 Task: Add link https://trello.com/u/softage20/boards
Action: Mouse moved to (1120, 90)
Screenshot: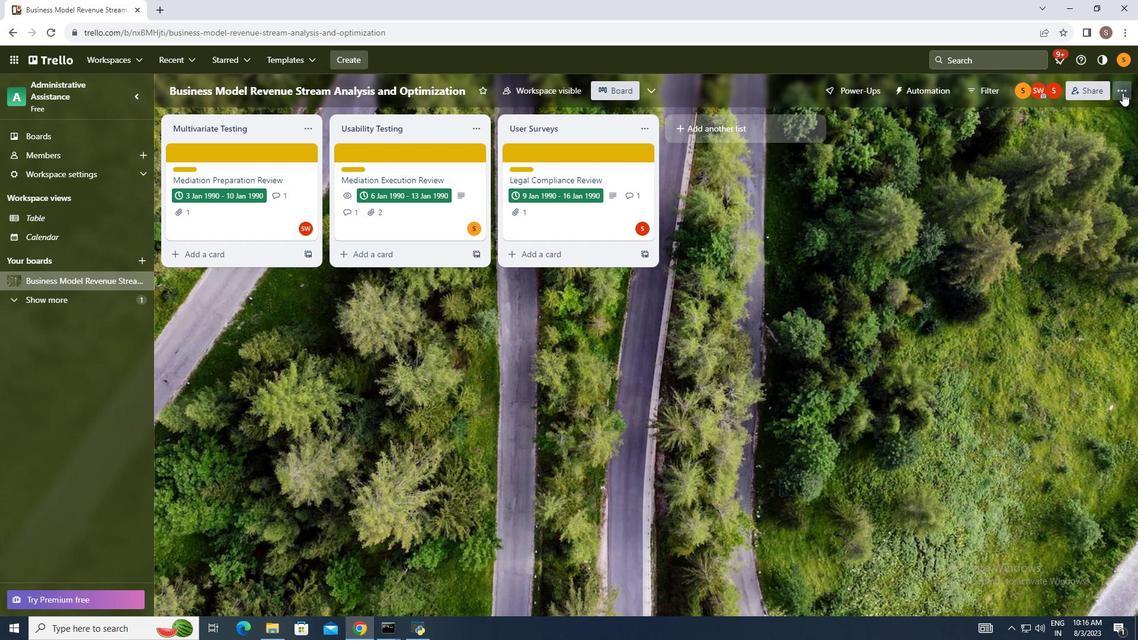 
Action: Mouse pressed left at (1120, 90)
Screenshot: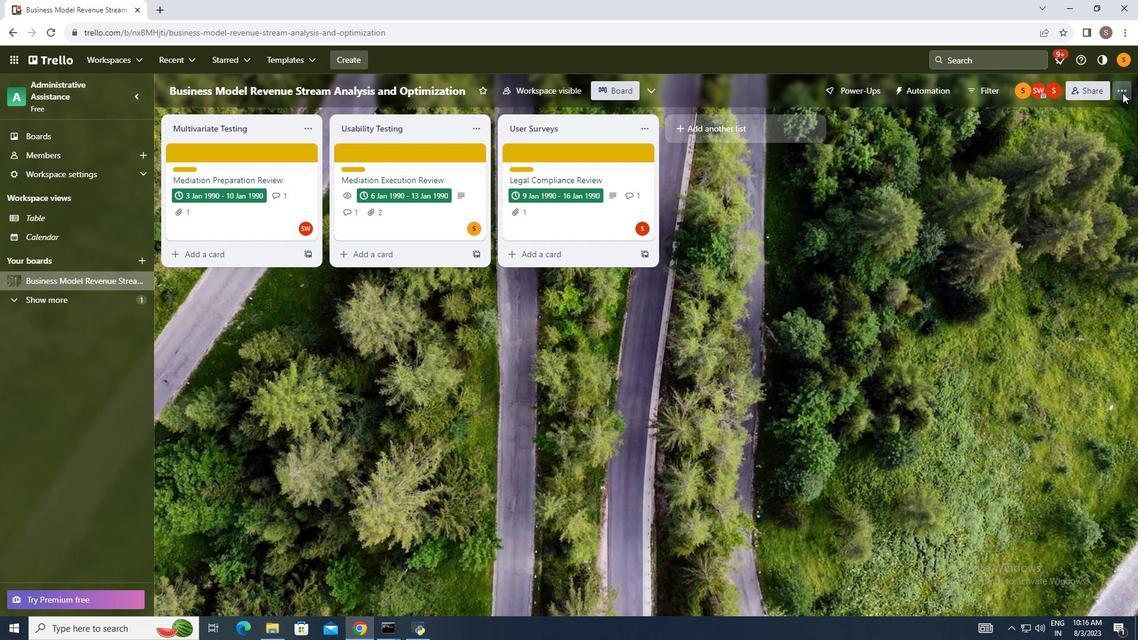 
Action: Mouse moved to (998, 246)
Screenshot: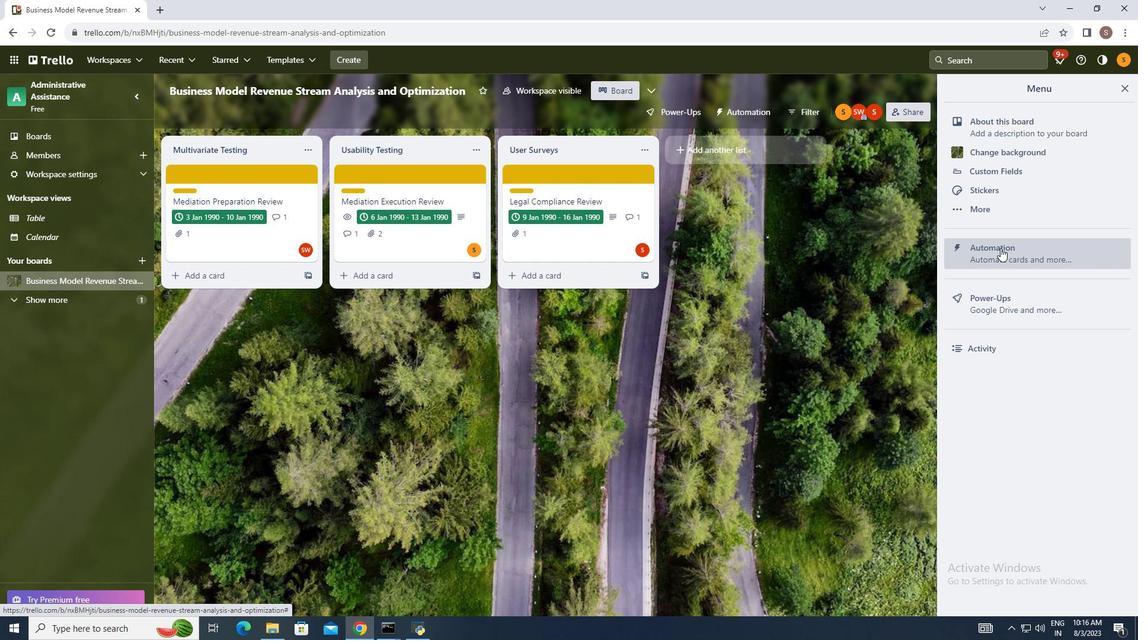
Action: Mouse pressed left at (998, 246)
Screenshot: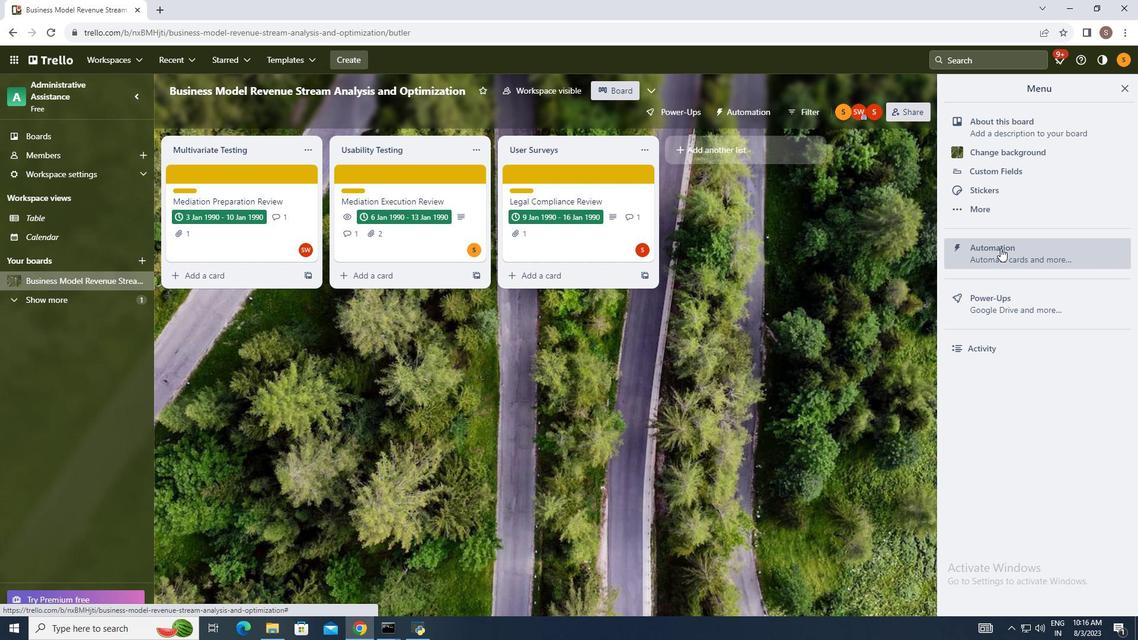 
Action: Mouse moved to (234, 312)
Screenshot: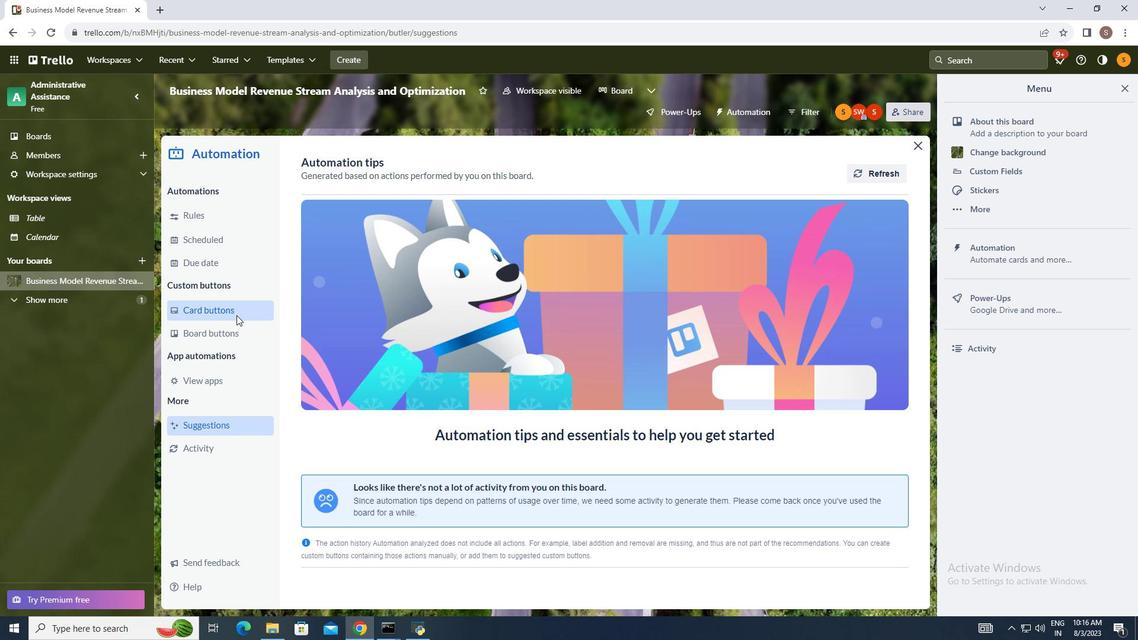 
Action: Mouse pressed left at (234, 312)
Screenshot: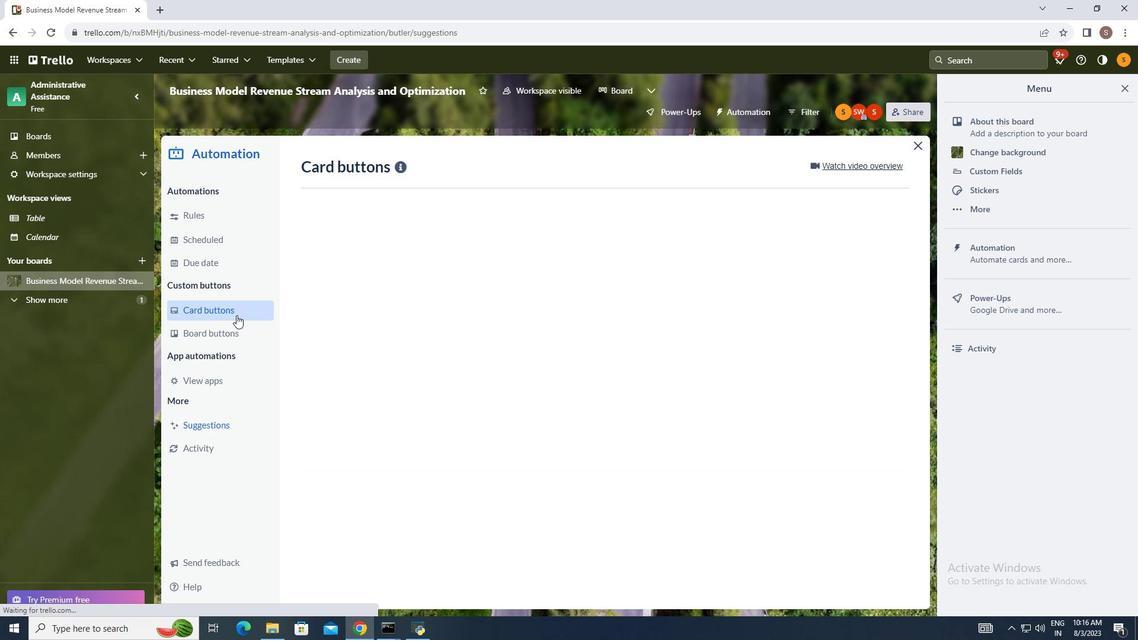 
Action: Mouse moved to (864, 167)
Screenshot: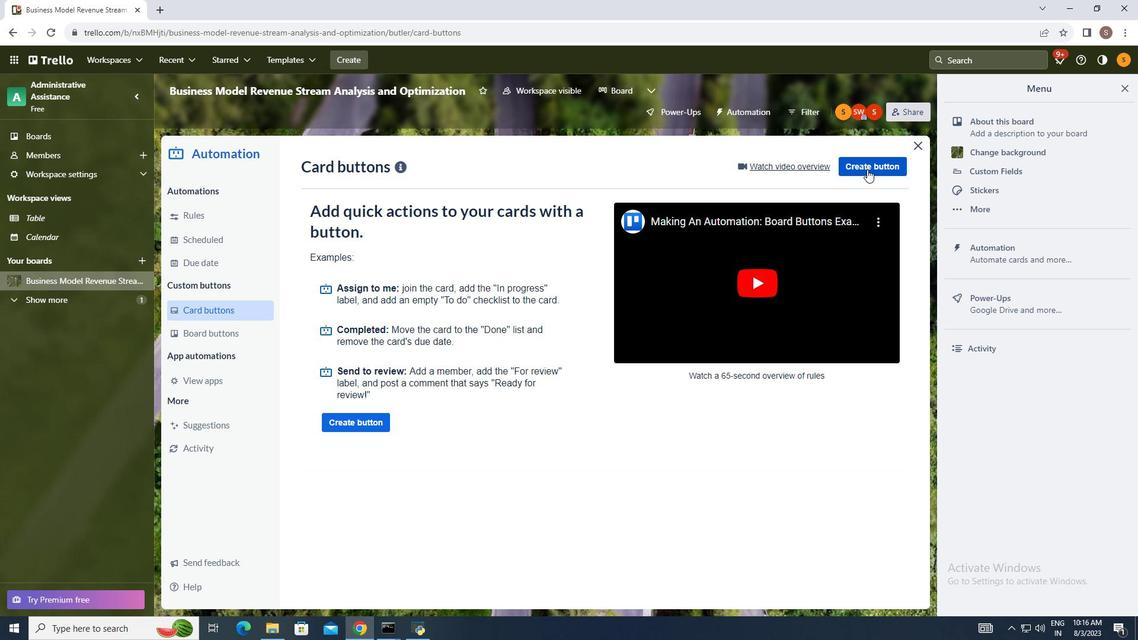 
Action: Mouse pressed left at (864, 167)
Screenshot: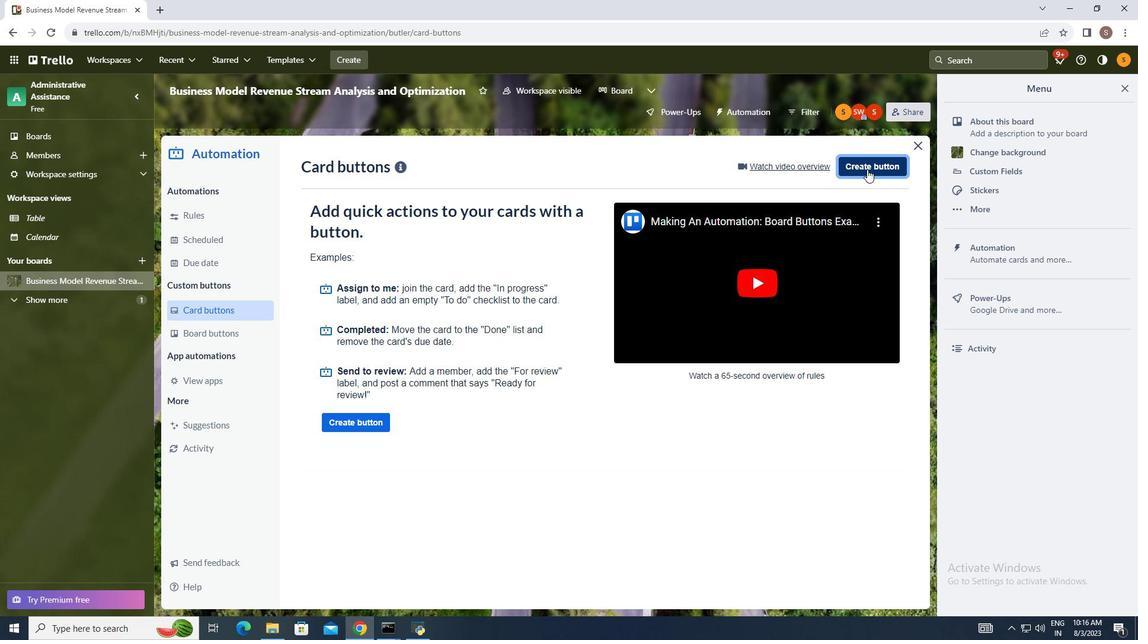 
Action: Mouse moved to (547, 331)
Screenshot: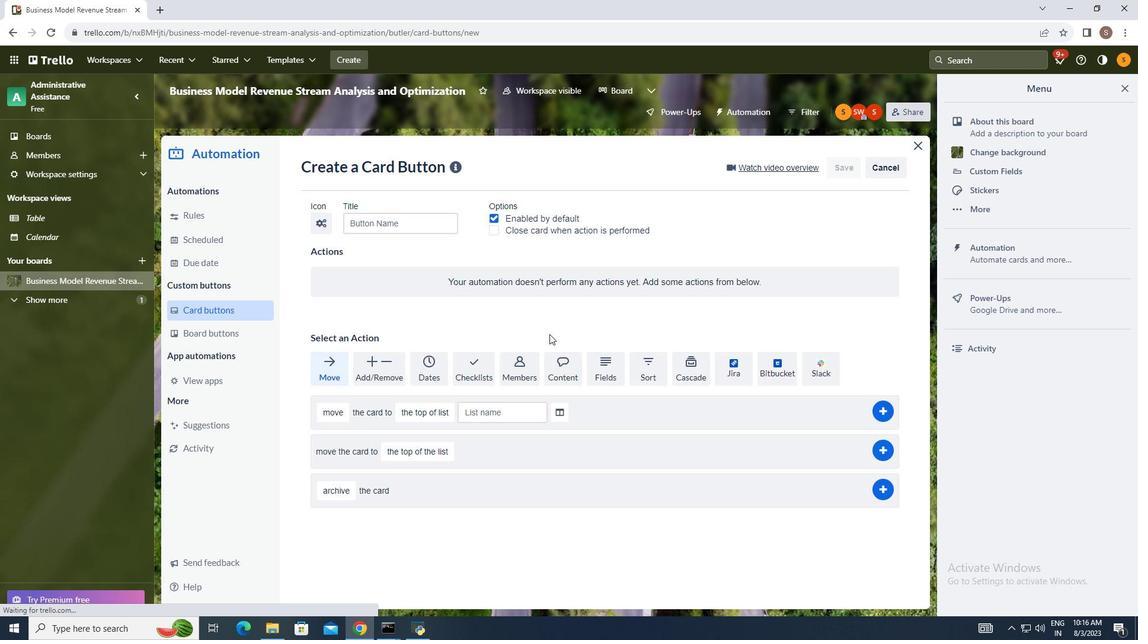 
Action: Mouse pressed left at (547, 331)
Screenshot: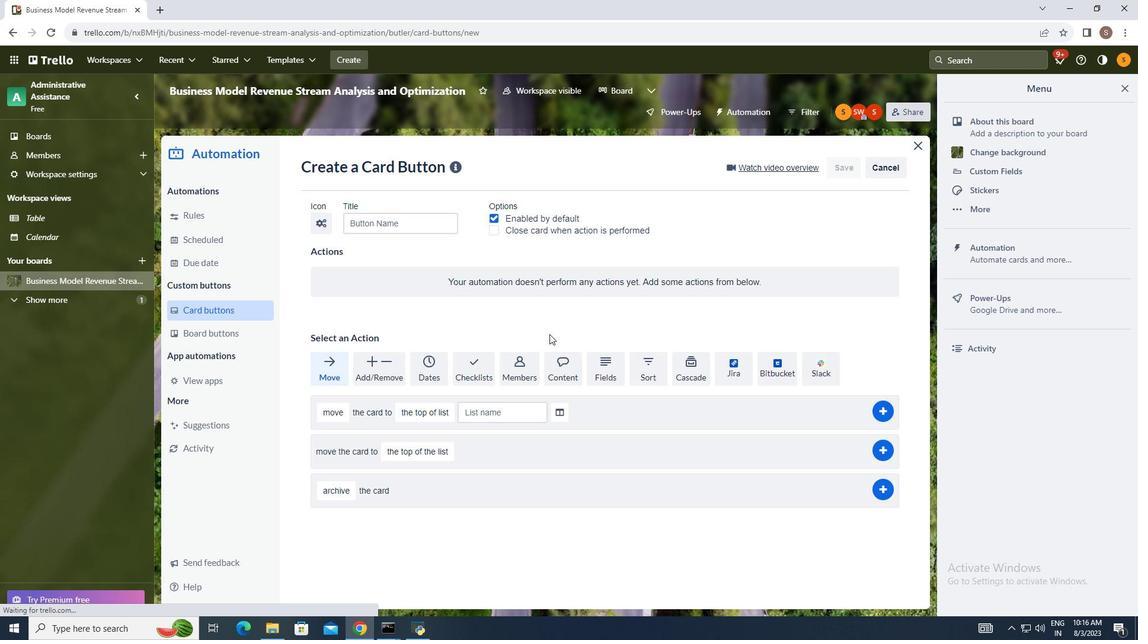 
Action: Mouse moved to (378, 361)
Screenshot: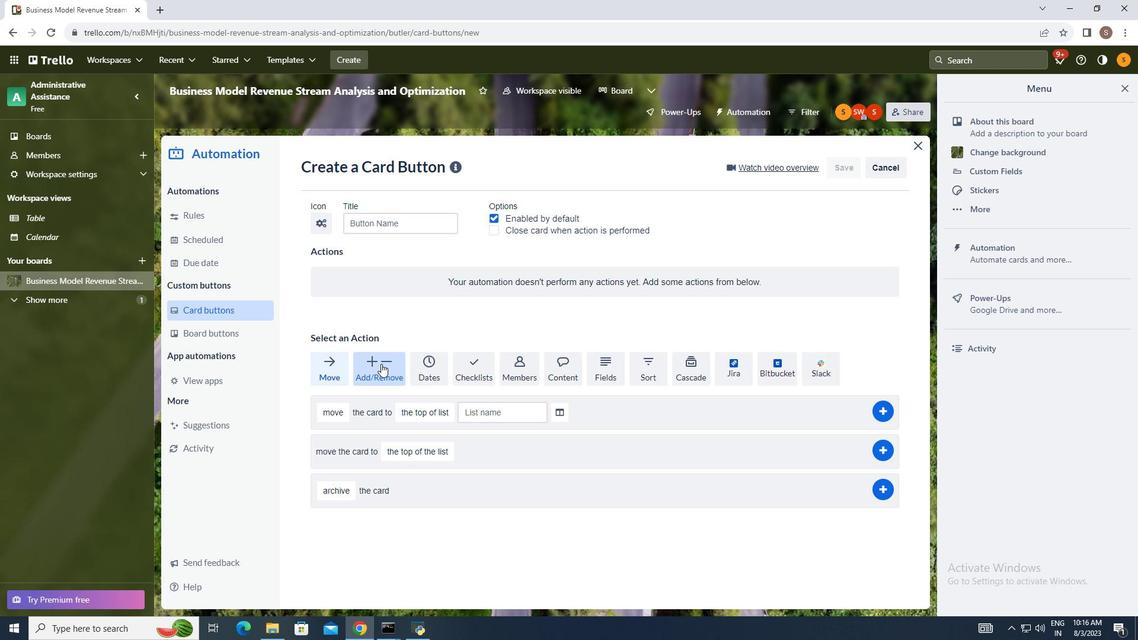 
Action: Mouse pressed left at (378, 361)
Screenshot: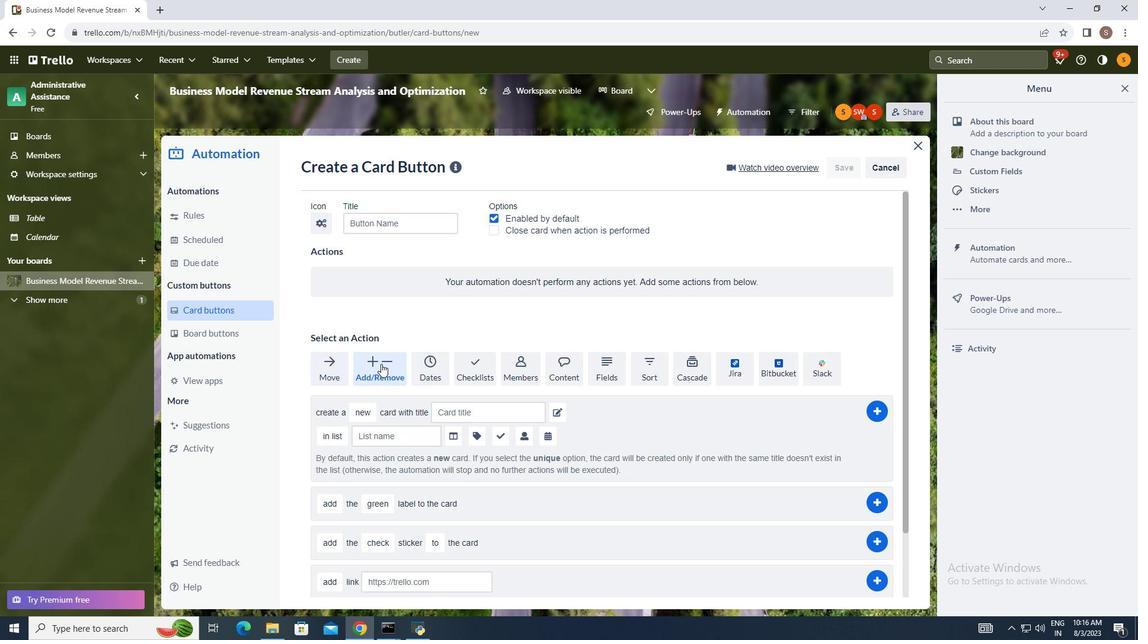 
Action: Mouse moved to (320, 432)
Screenshot: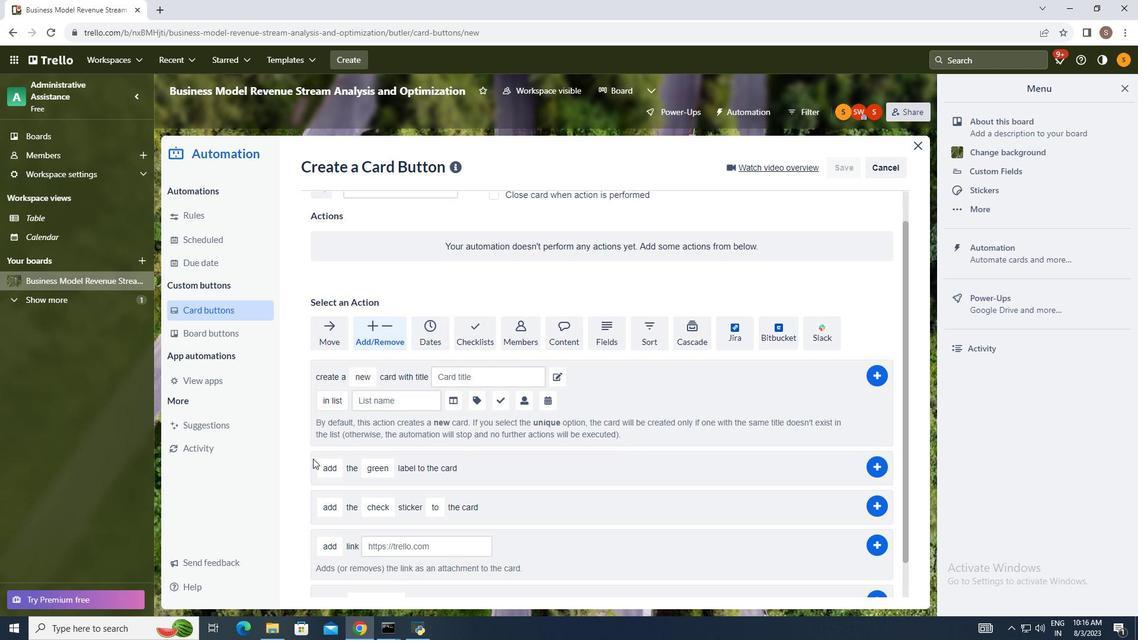 
Action: Mouse scrolled (320, 432) with delta (0, 0)
Screenshot: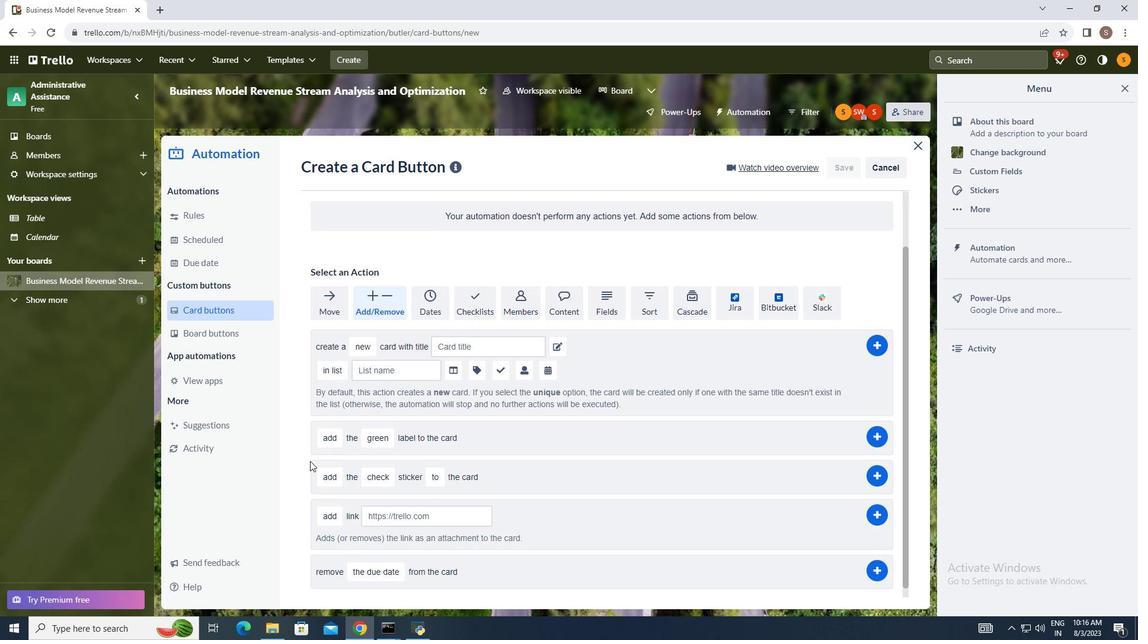 
Action: Mouse moved to (315, 442)
Screenshot: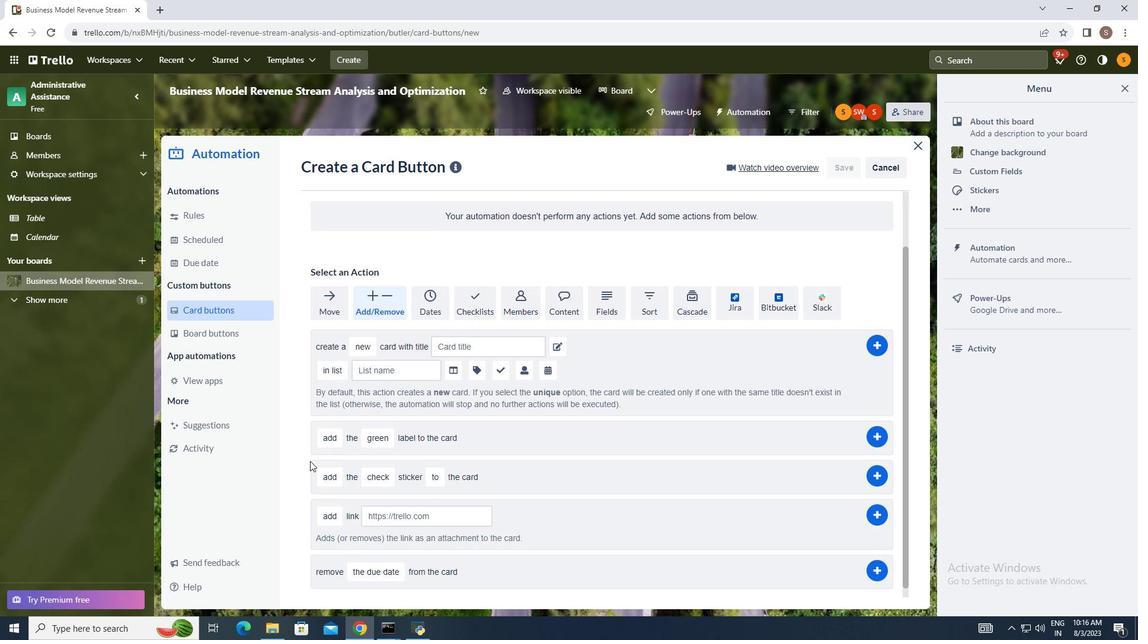 
Action: Mouse scrolled (315, 441) with delta (0, 0)
Screenshot: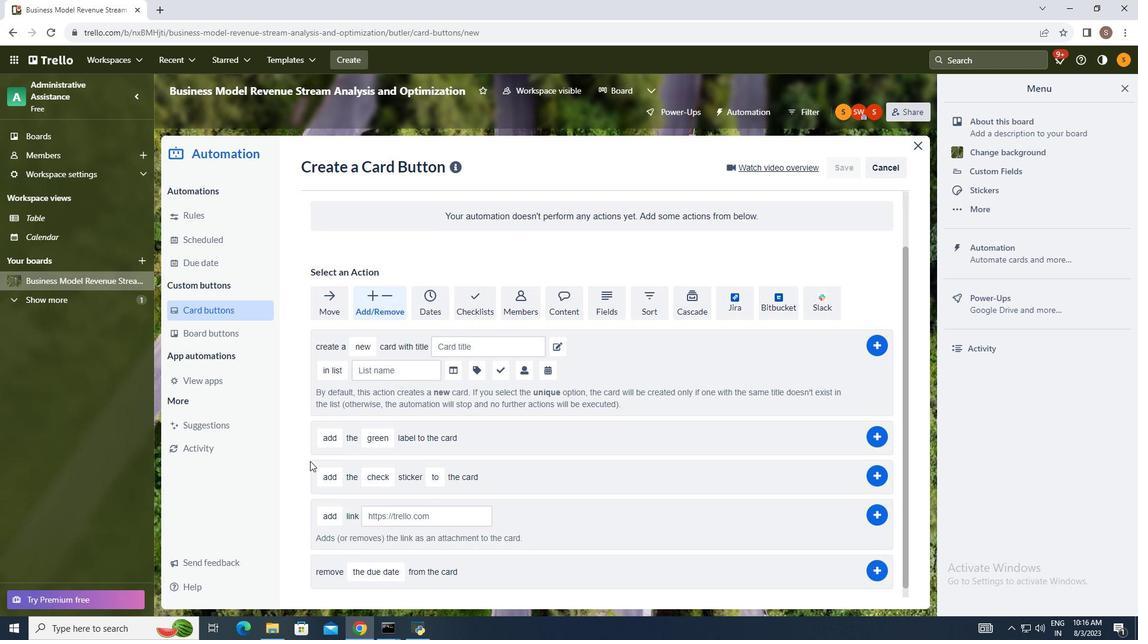 
Action: Mouse moved to (313, 451)
Screenshot: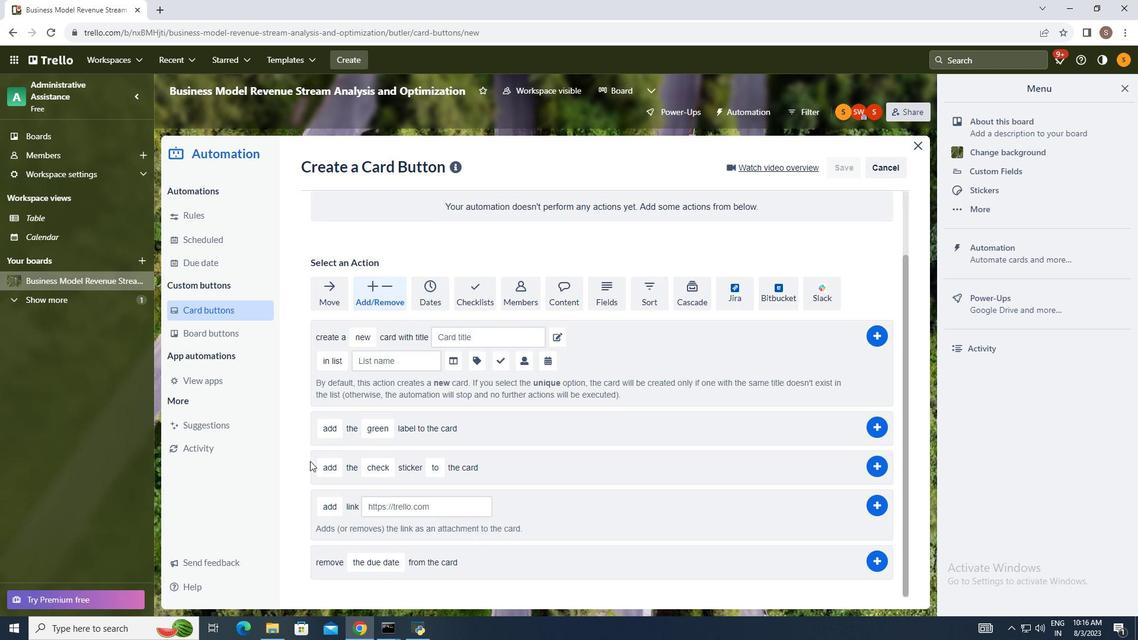 
Action: Mouse scrolled (313, 450) with delta (0, 0)
Screenshot: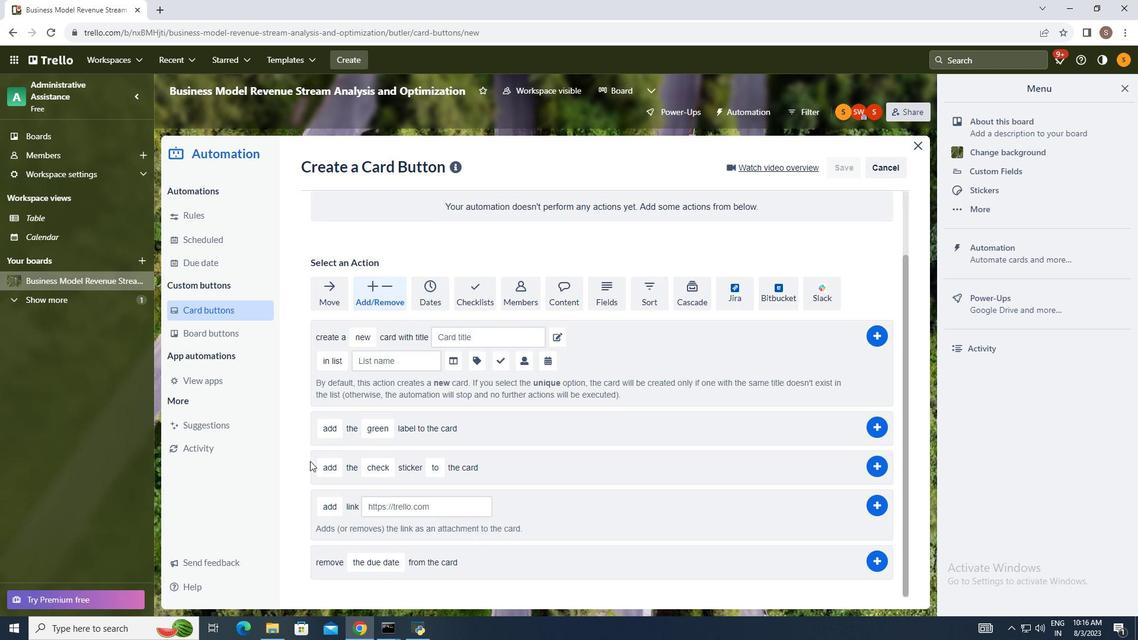 
Action: Mouse moved to (312, 454)
Screenshot: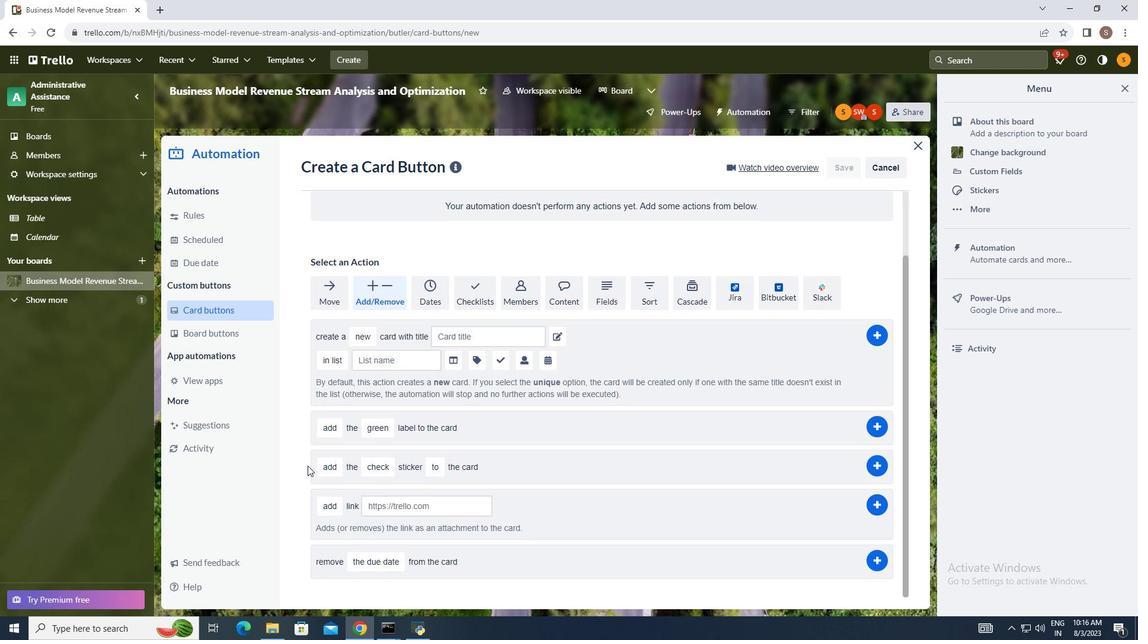 
Action: Mouse scrolled (312, 453) with delta (0, 0)
Screenshot: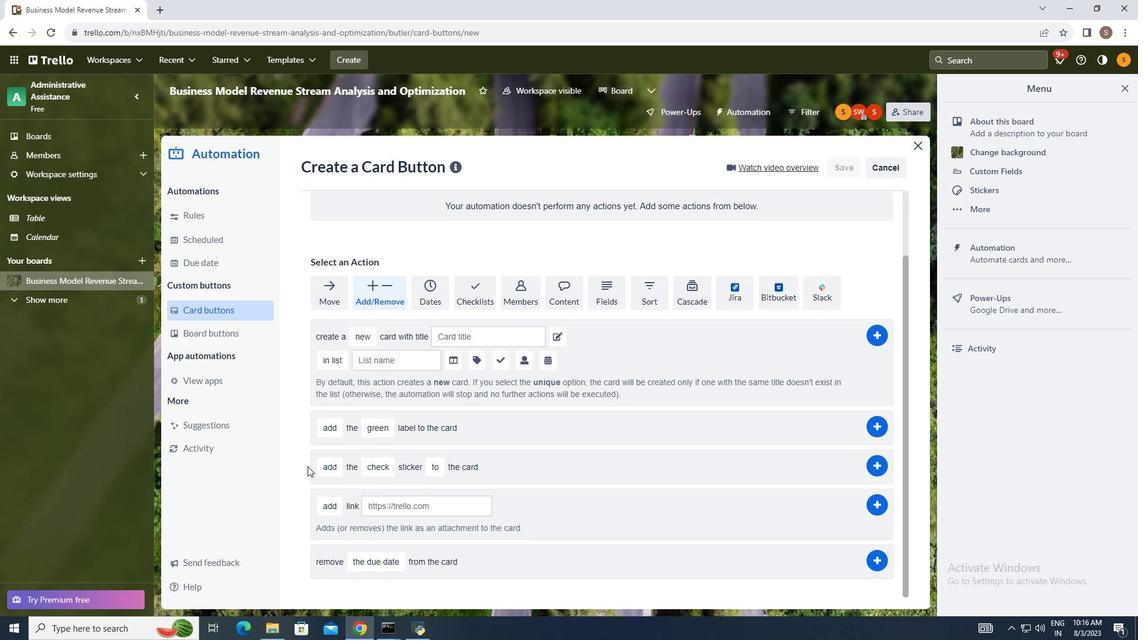 
Action: Mouse moved to (307, 458)
Screenshot: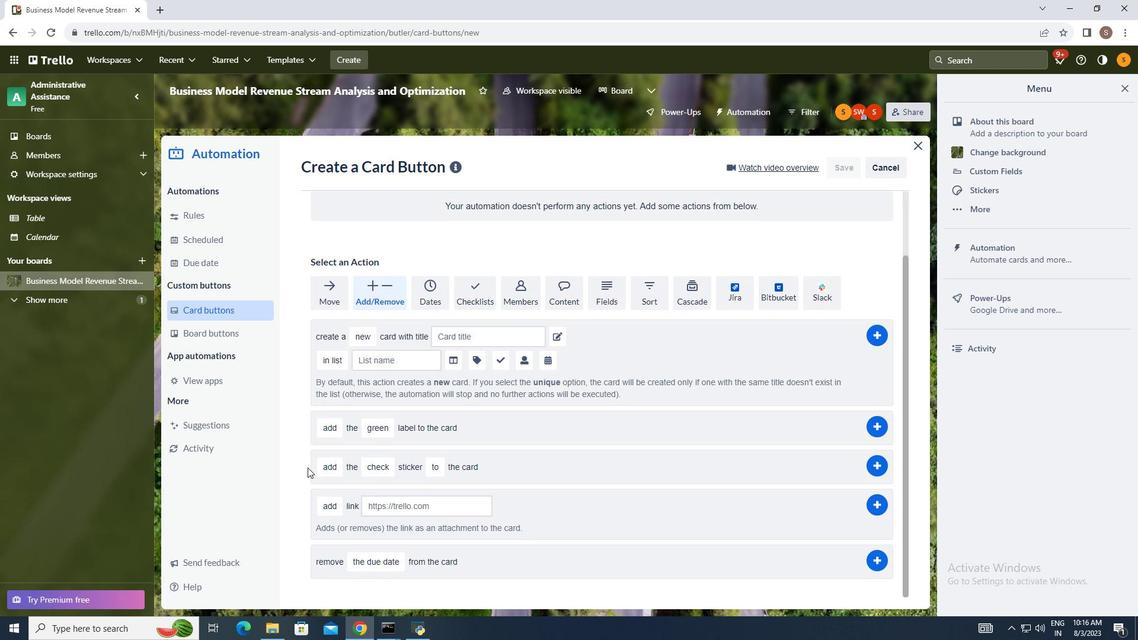 
Action: Mouse scrolled (307, 458) with delta (0, 0)
Screenshot: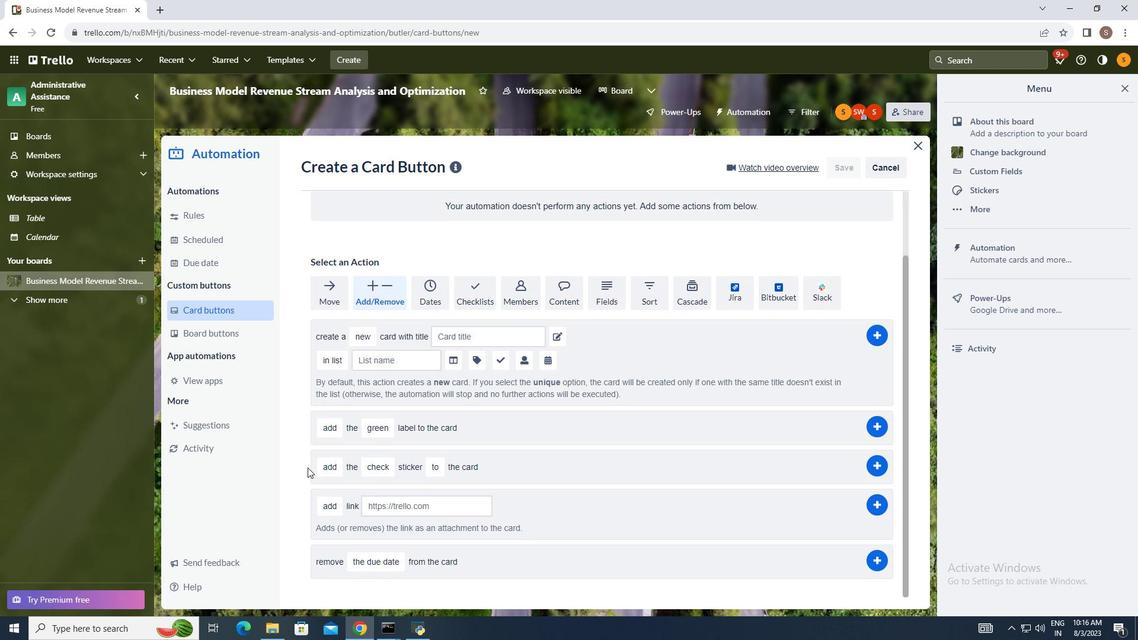 
Action: Mouse moved to (324, 500)
Screenshot: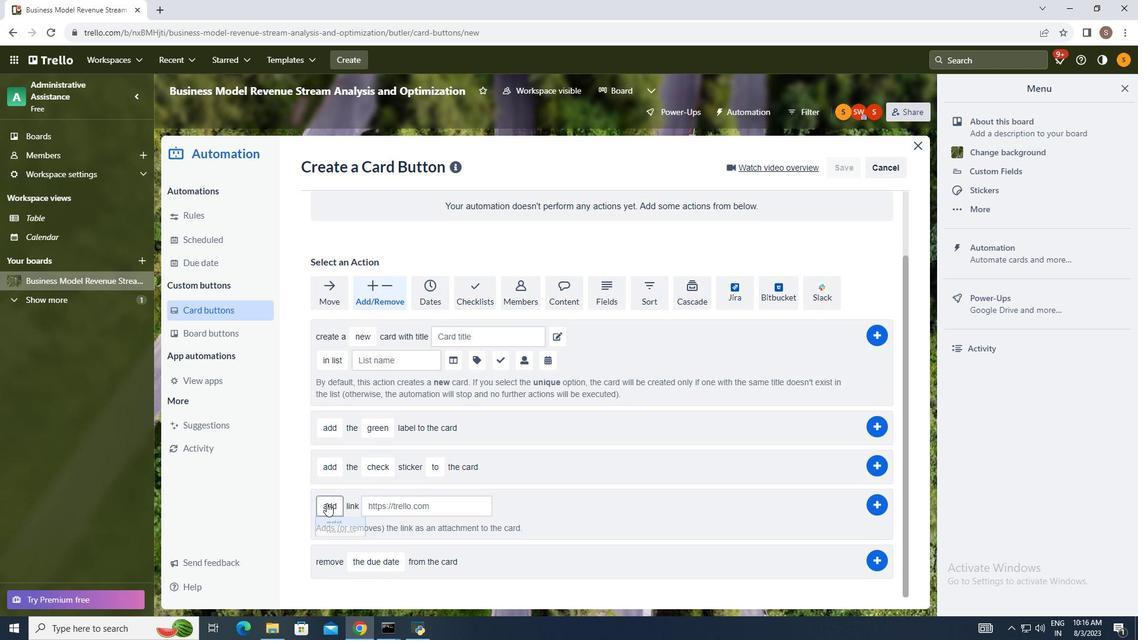 
Action: Mouse pressed left at (324, 500)
Screenshot: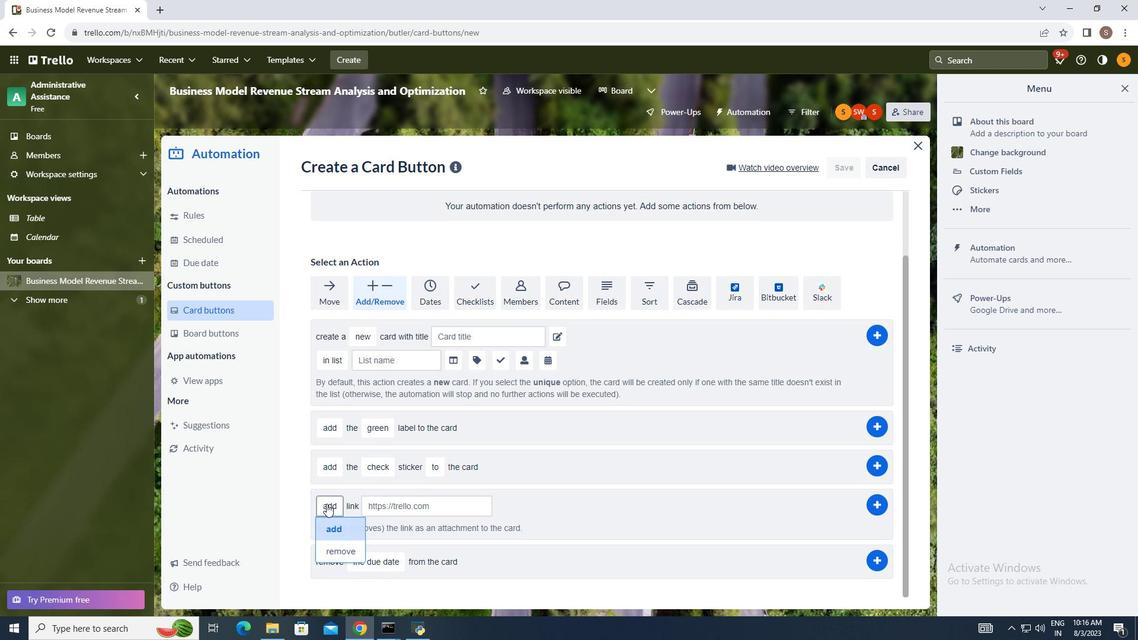 
Action: Mouse moved to (333, 521)
Screenshot: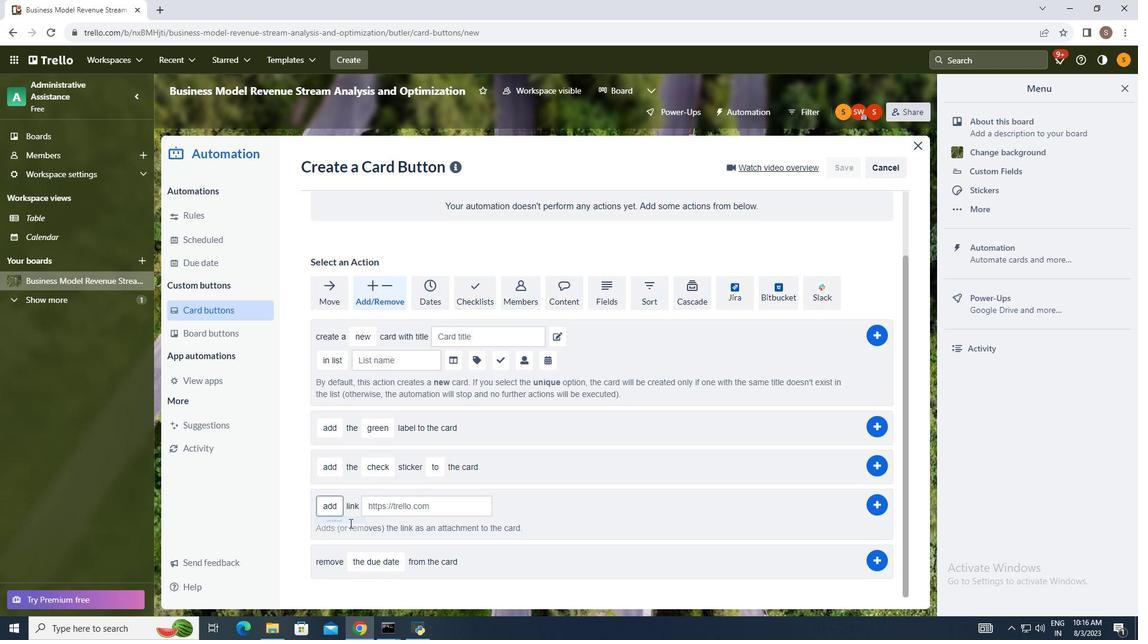 
Action: Mouse pressed left at (333, 521)
Screenshot: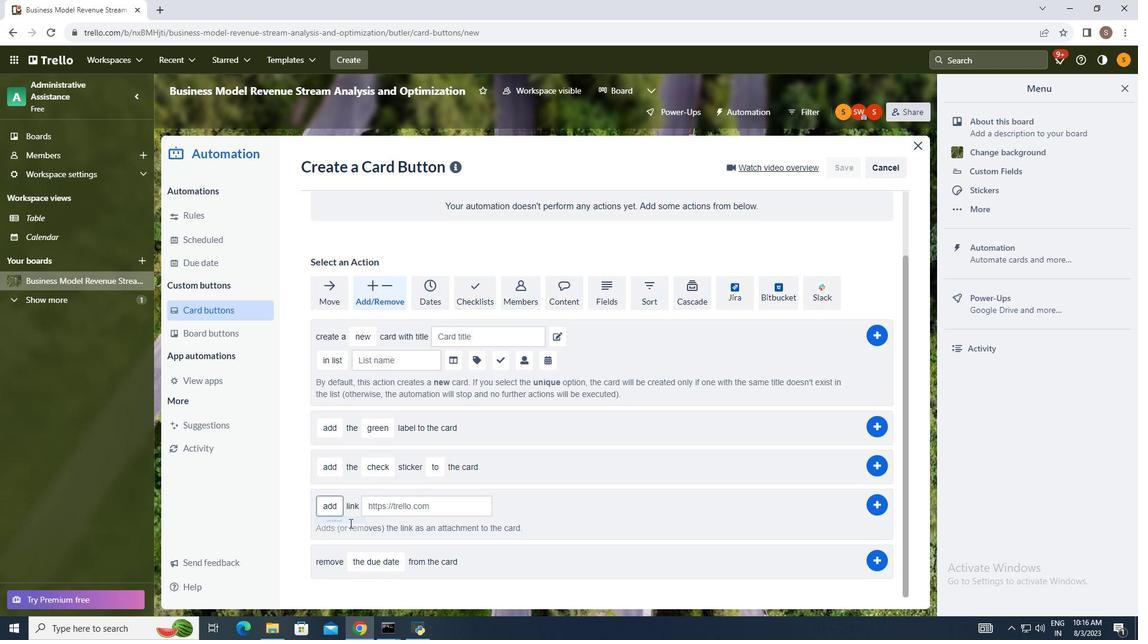 
Action: Mouse moved to (387, 506)
Screenshot: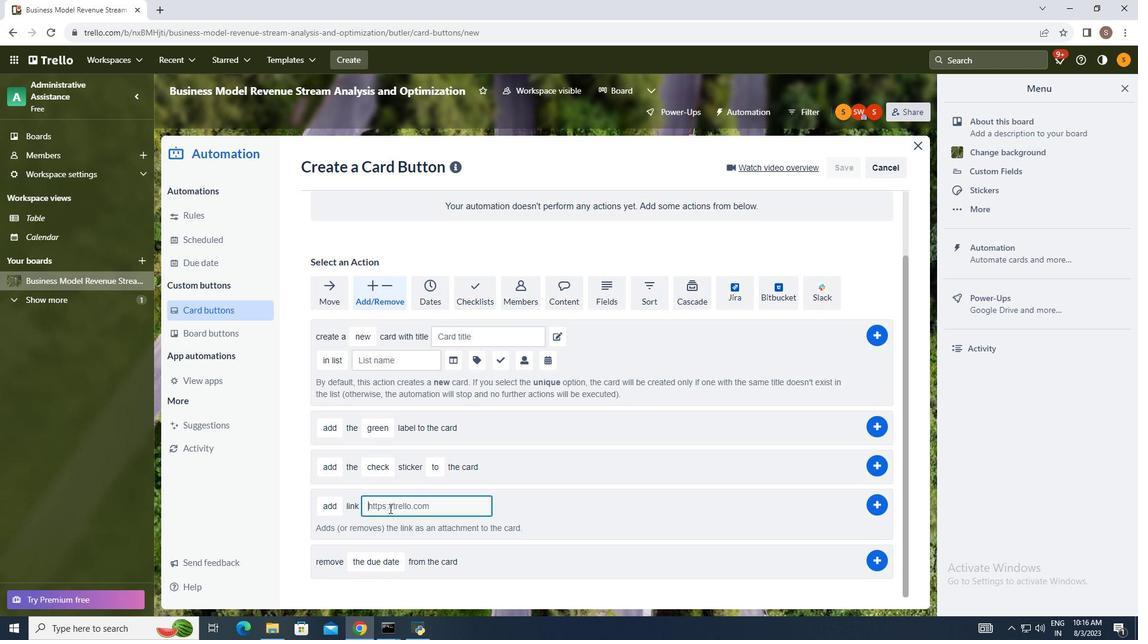 
Action: Mouse pressed left at (387, 506)
Screenshot: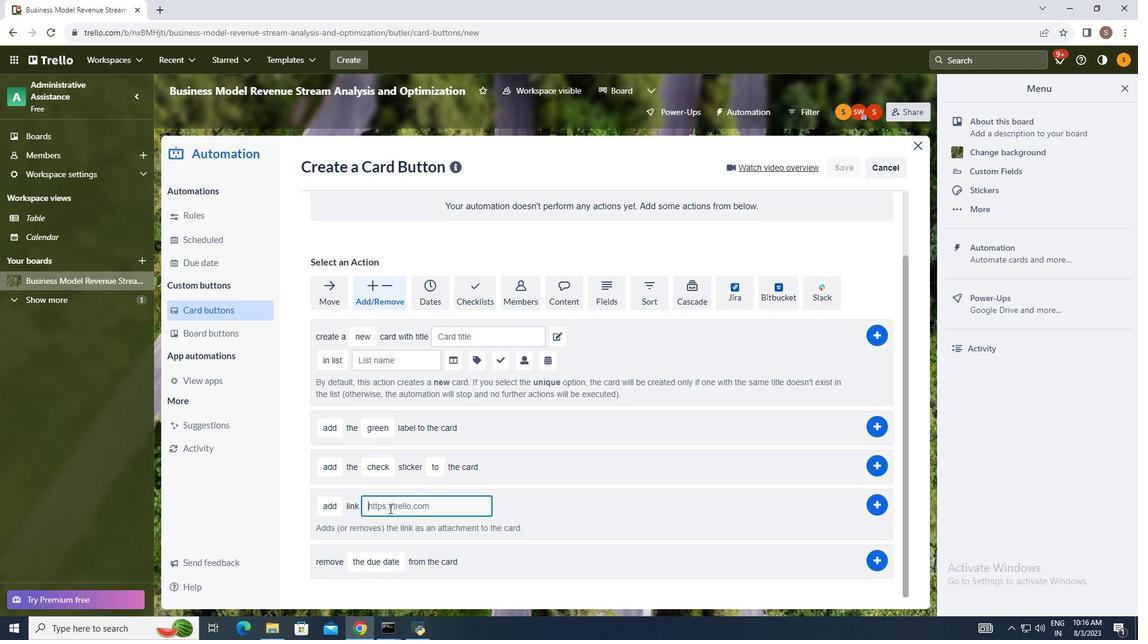 
Action: Mouse moved to (387, 506)
Screenshot: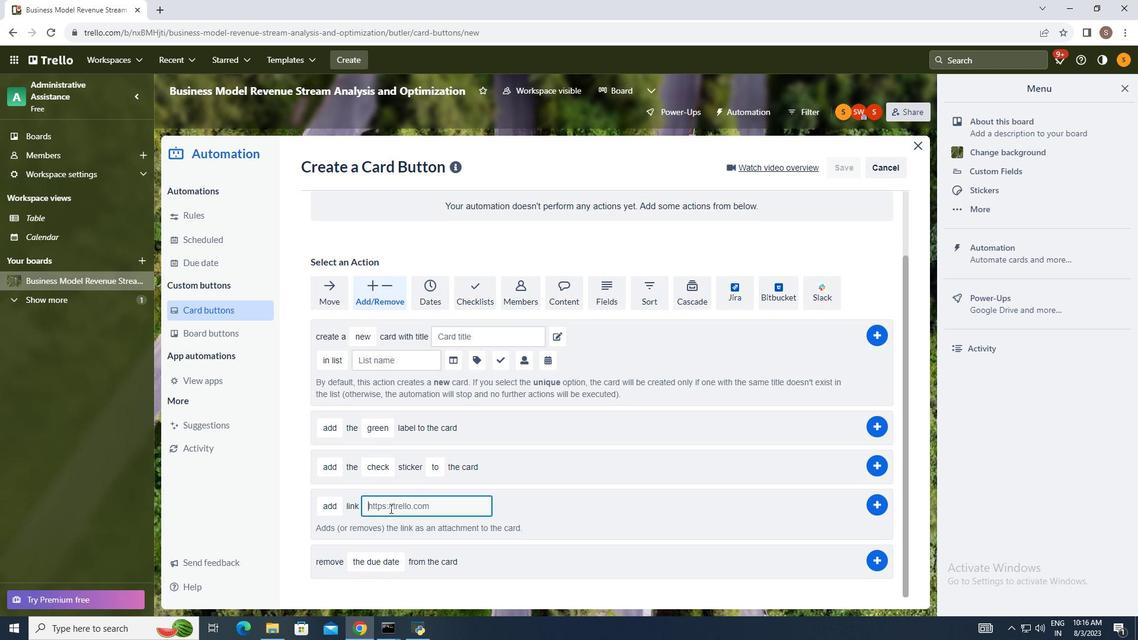 
Action: Key pressed ctrl+V
Screenshot: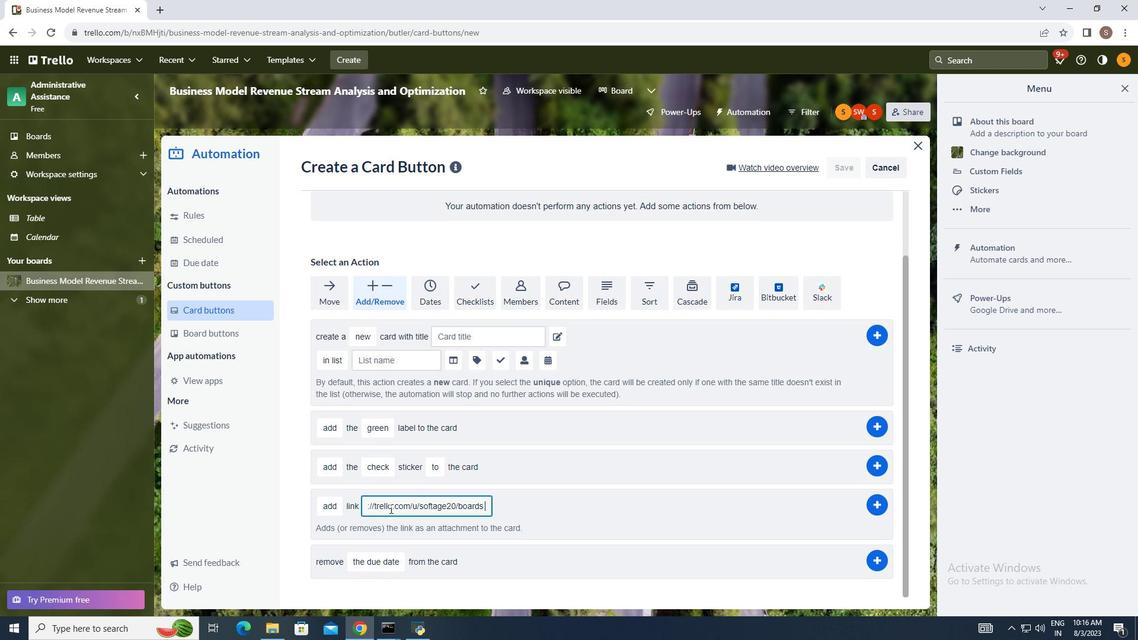 
Action: Mouse moved to (869, 499)
Screenshot: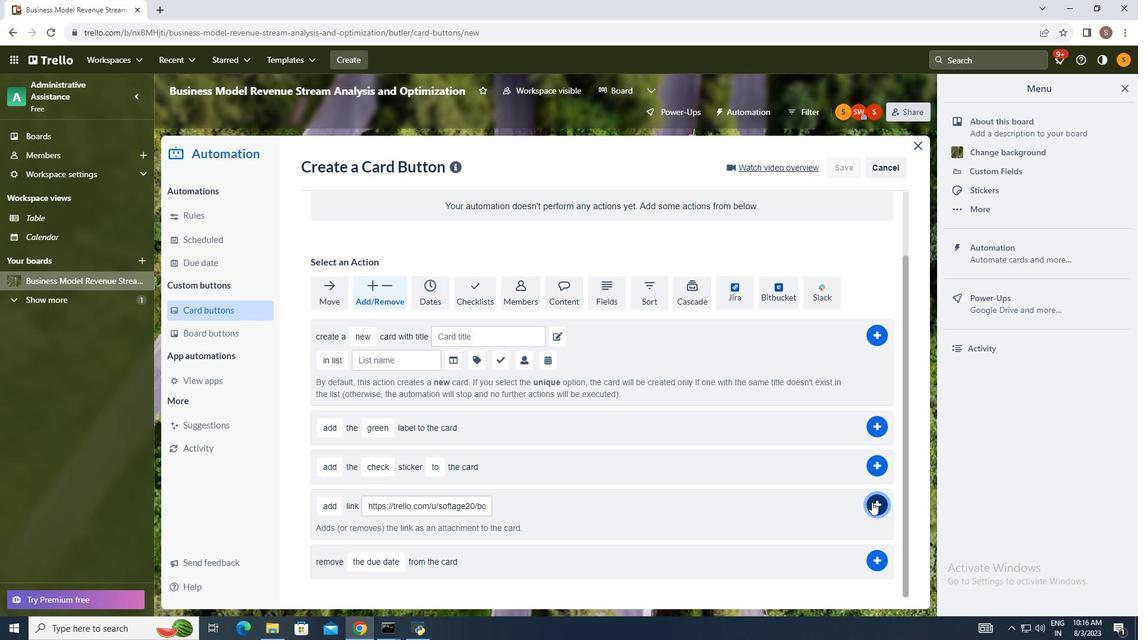 
Action: Mouse pressed left at (869, 499)
Screenshot: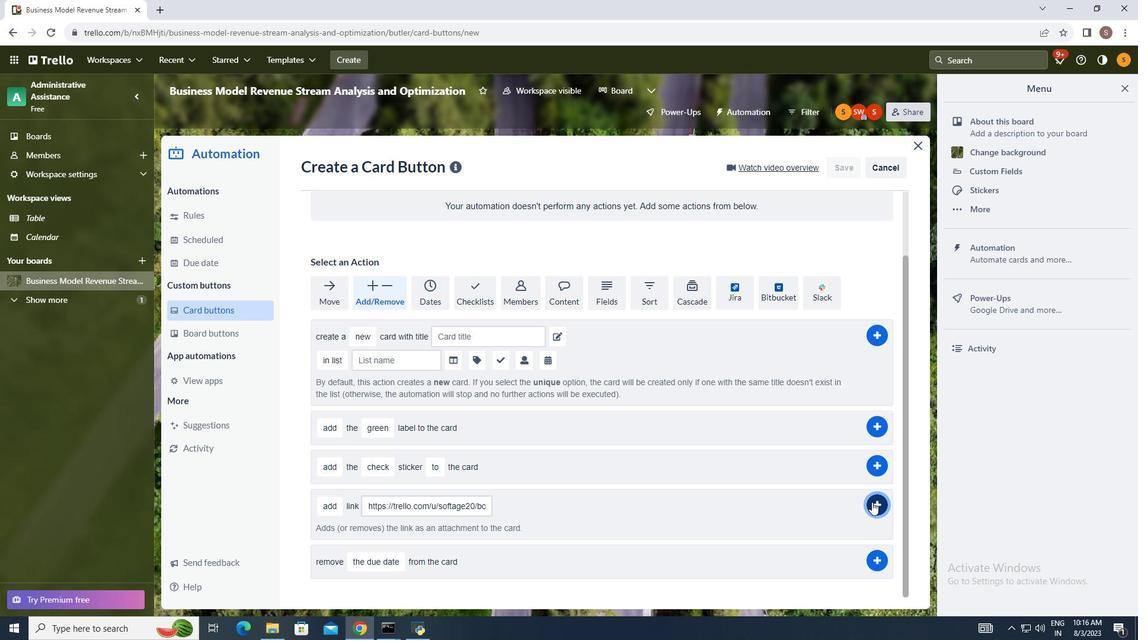 
